 Task: Enable the experimental feature "Capture node creation stacks".
Action: Mouse moved to (972, 28)
Screenshot: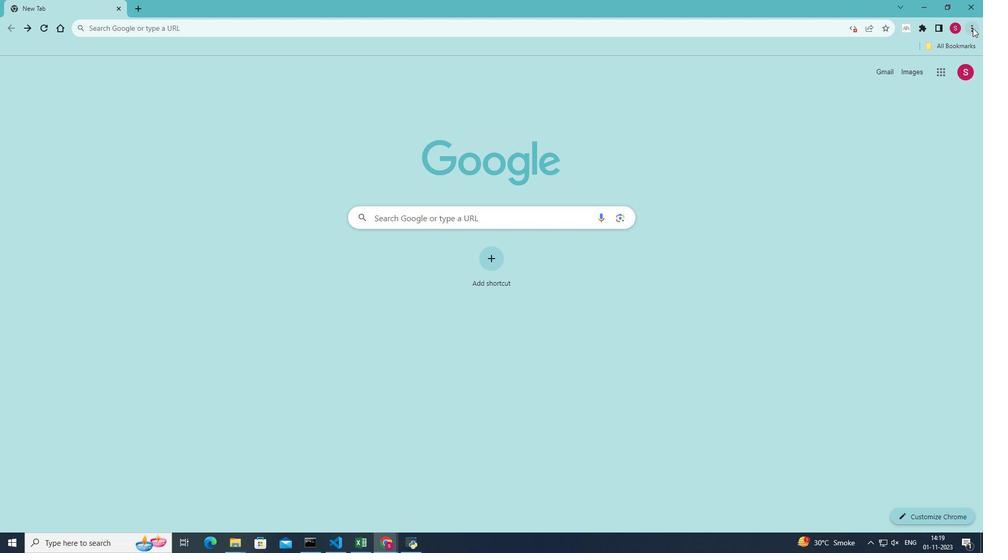 
Action: Mouse pressed left at (972, 28)
Screenshot: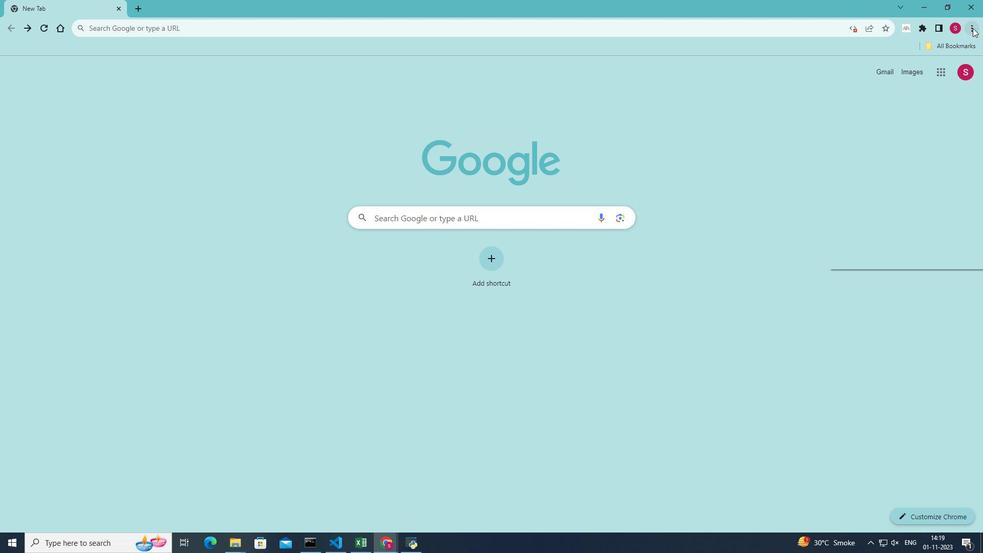 
Action: Mouse moved to (856, 186)
Screenshot: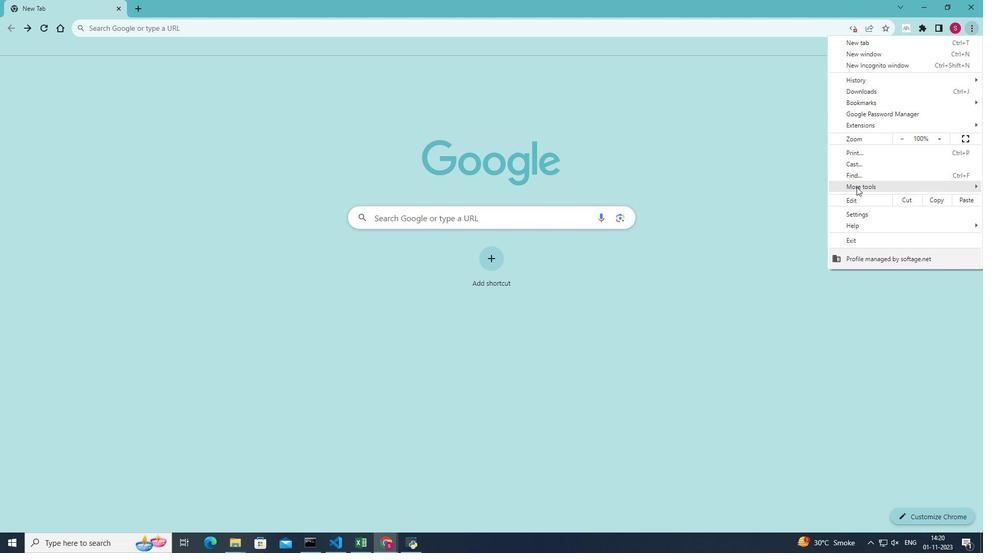 
Action: Mouse pressed left at (856, 186)
Screenshot: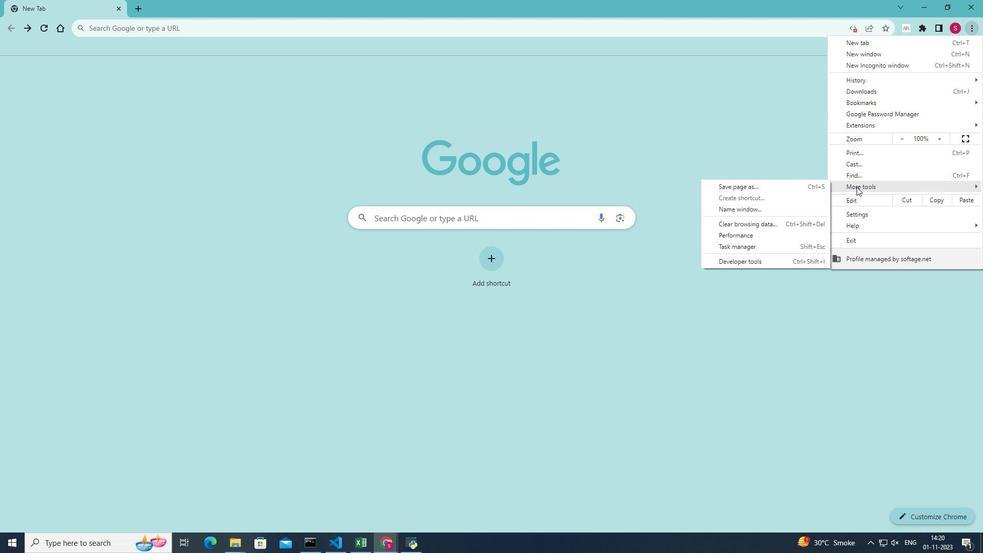 
Action: Mouse moved to (762, 261)
Screenshot: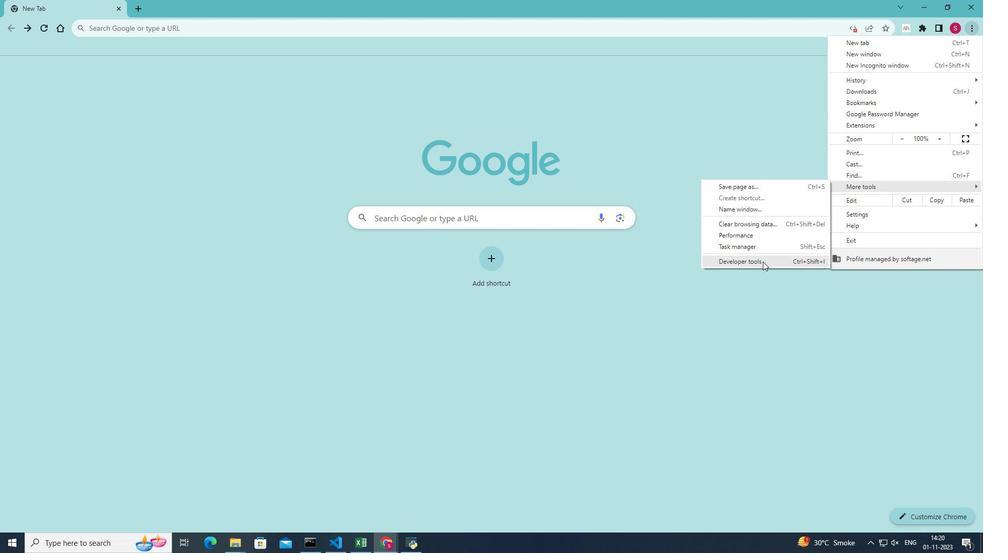 
Action: Mouse pressed left at (762, 261)
Screenshot: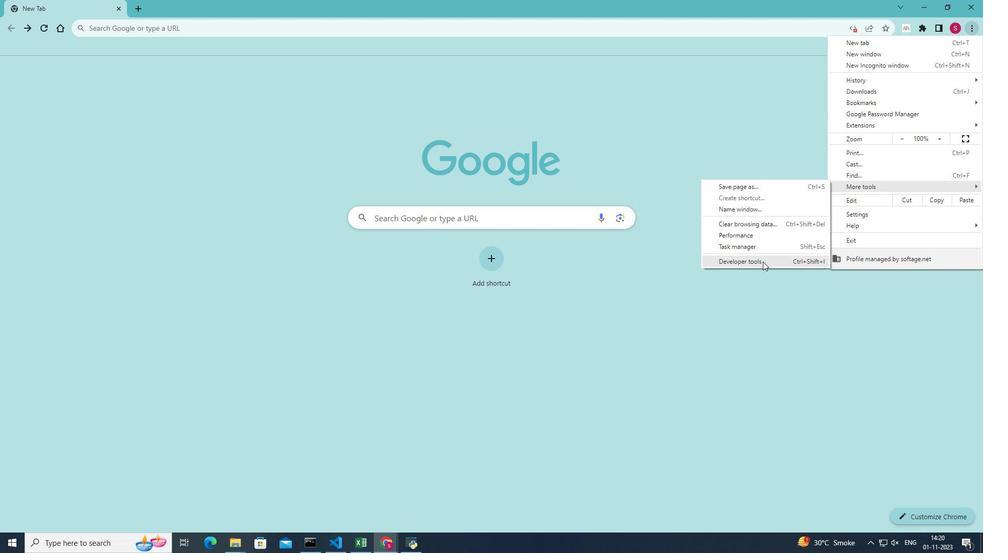 
Action: Mouse moved to (946, 61)
Screenshot: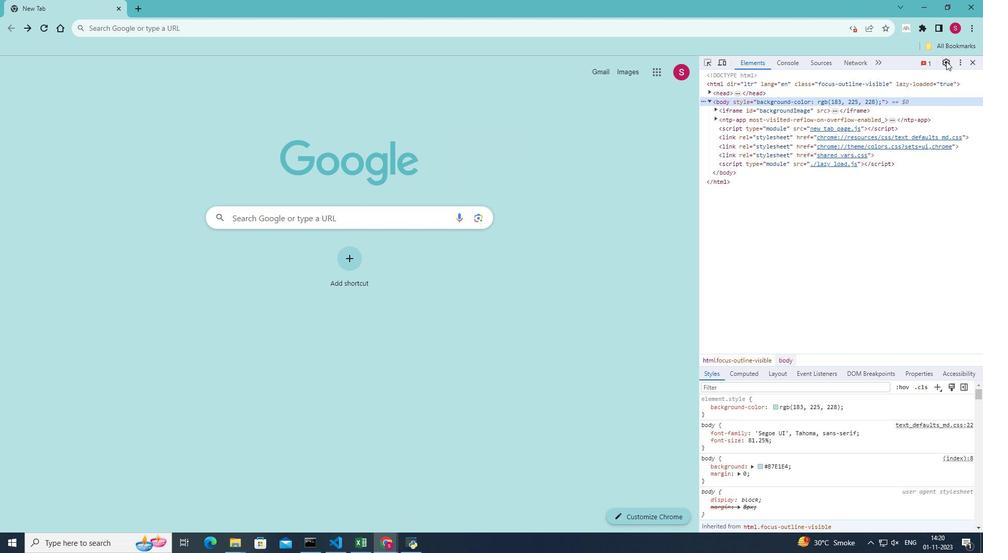 
Action: Mouse pressed left at (946, 61)
Screenshot: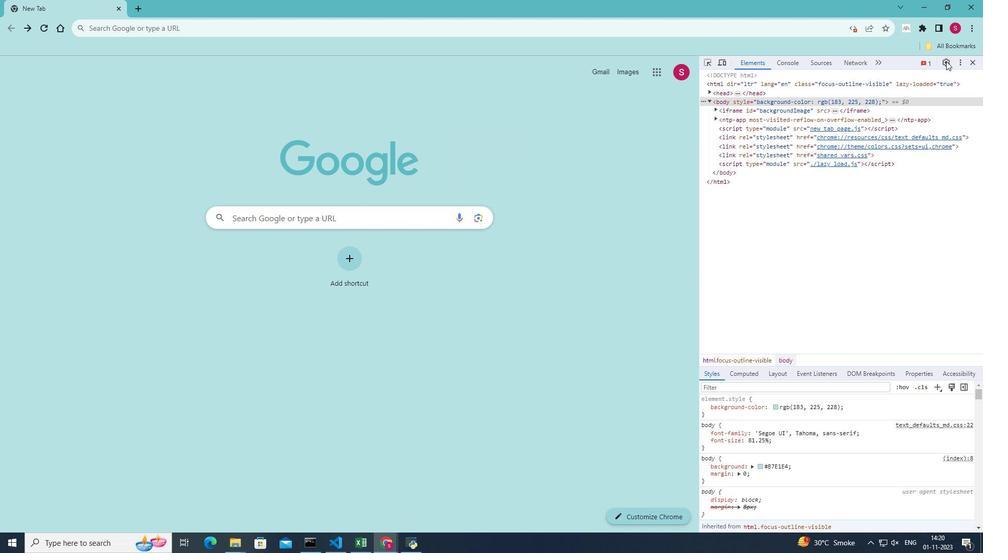 
Action: Mouse moved to (725, 112)
Screenshot: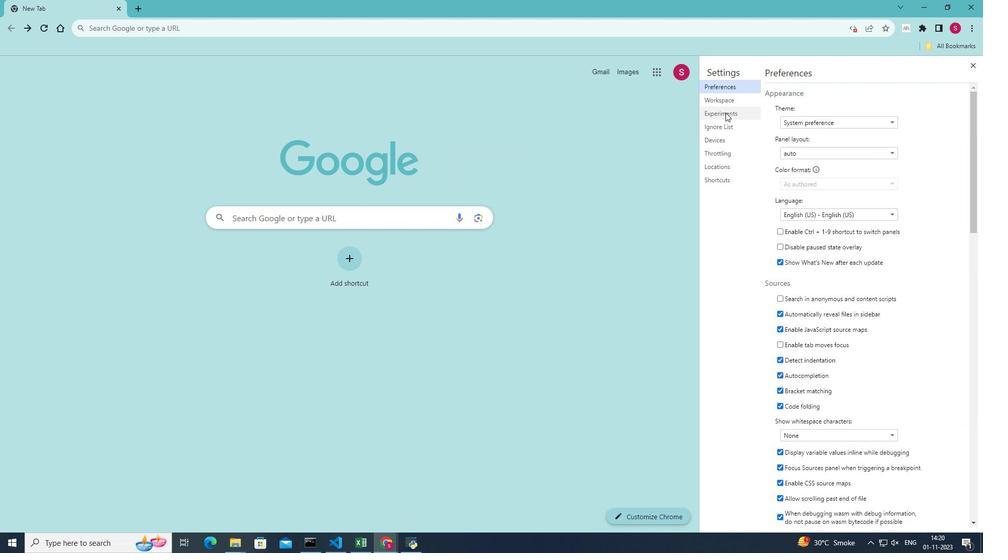 
Action: Mouse pressed left at (725, 112)
Screenshot: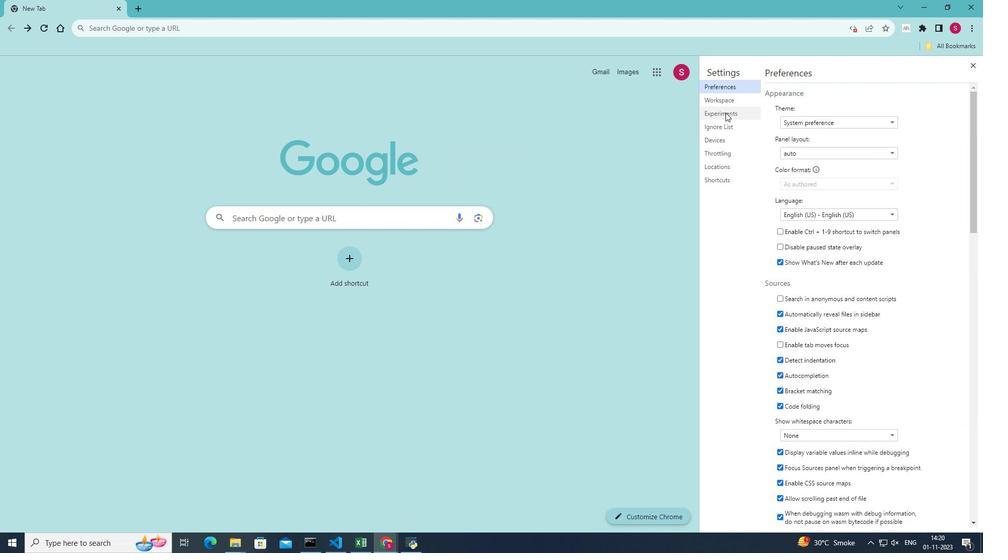 
Action: Mouse moved to (768, 146)
Screenshot: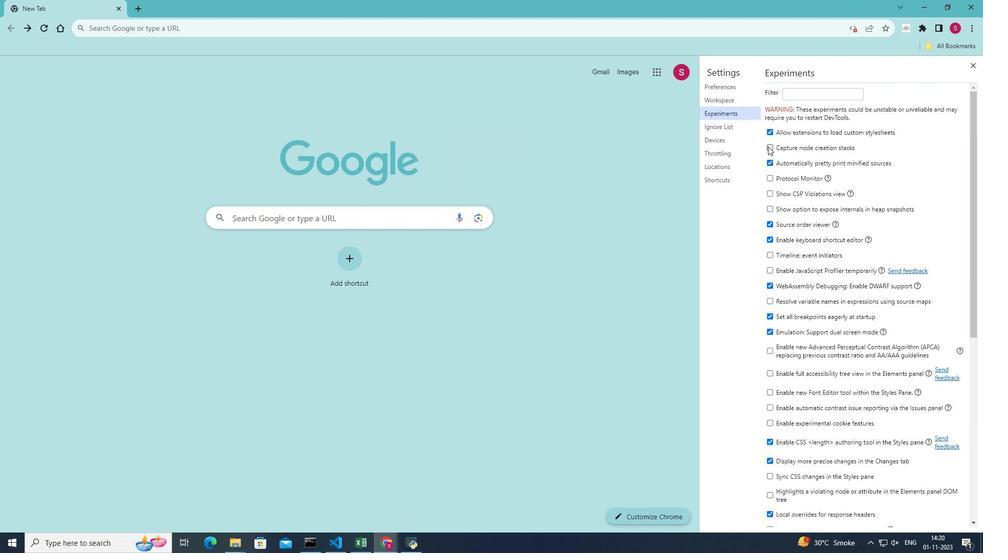
Action: Mouse pressed left at (768, 146)
Screenshot: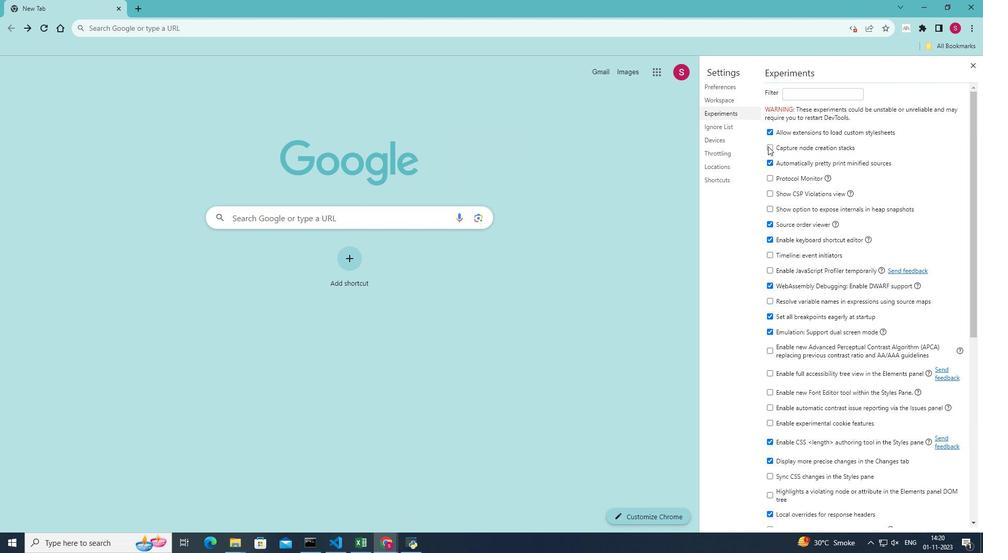 
Action: Mouse moved to (958, 146)
Screenshot: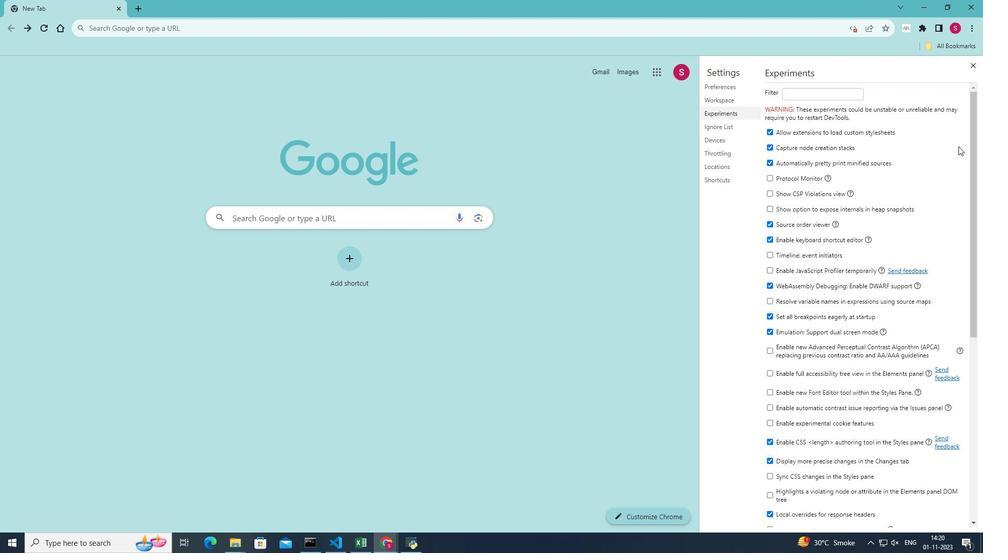 
